 Task: Select veteran support as cause.
Action: Mouse moved to (885, 124)
Screenshot: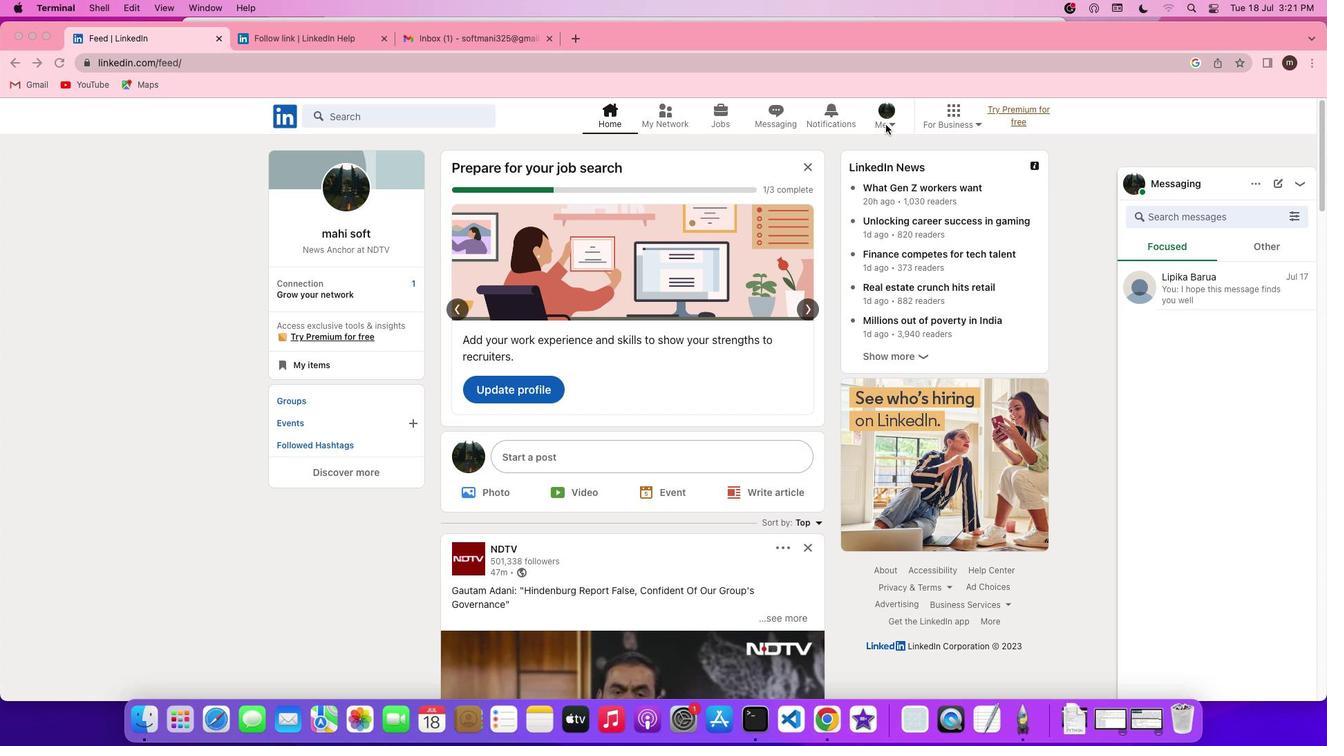 
Action: Mouse pressed left at (885, 124)
Screenshot: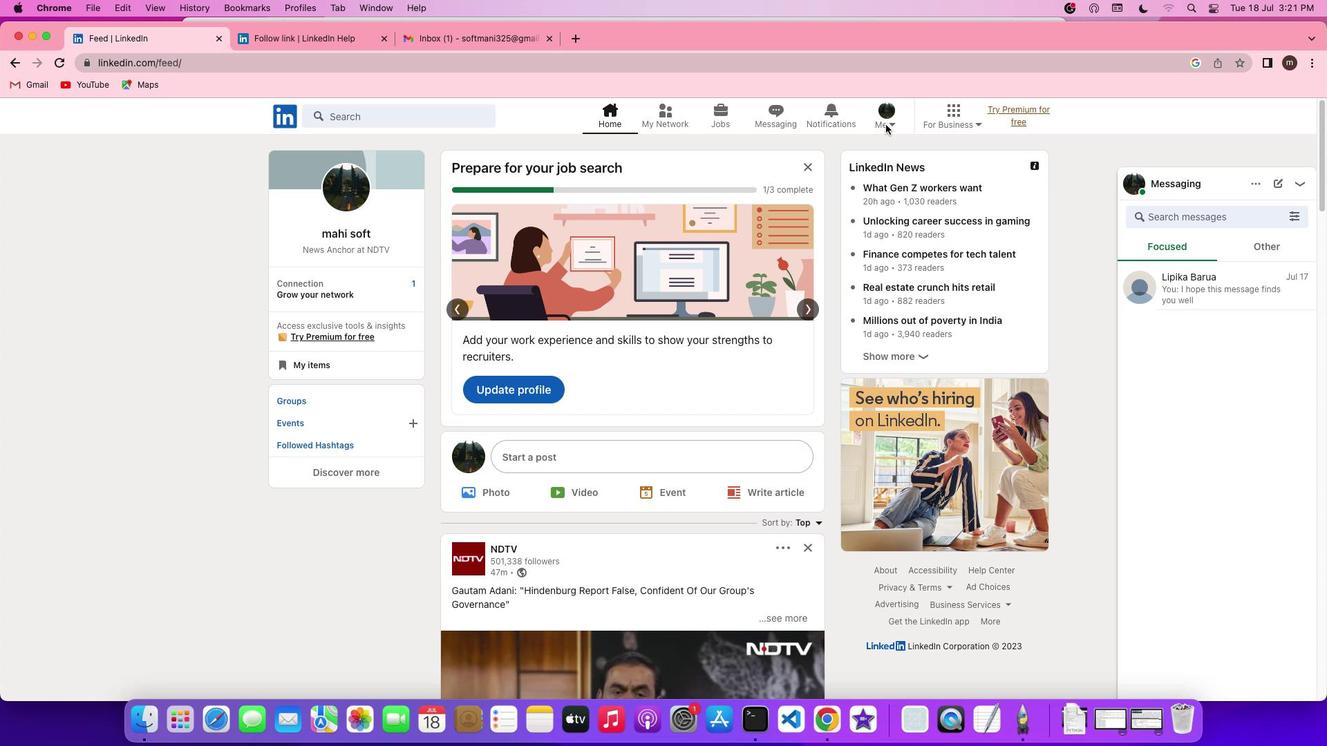
Action: Mouse moved to (888, 123)
Screenshot: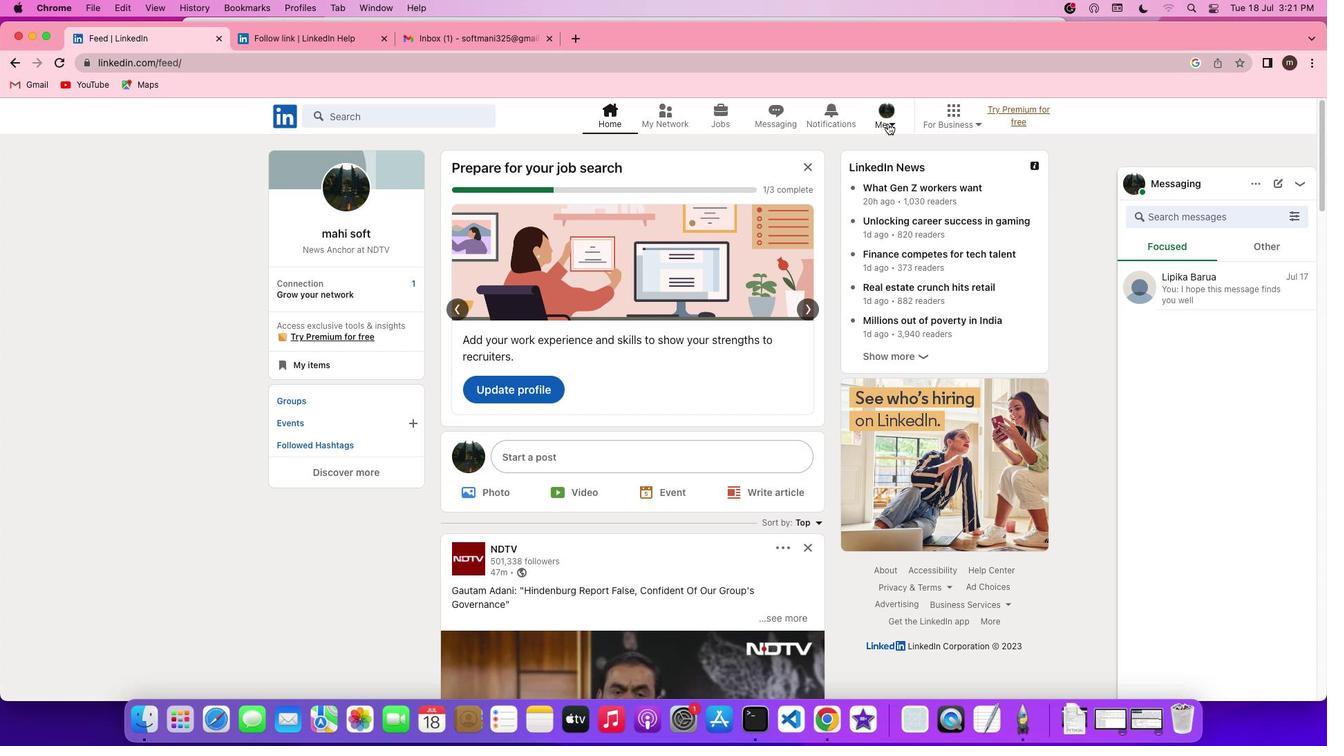 
Action: Mouse pressed left at (888, 123)
Screenshot: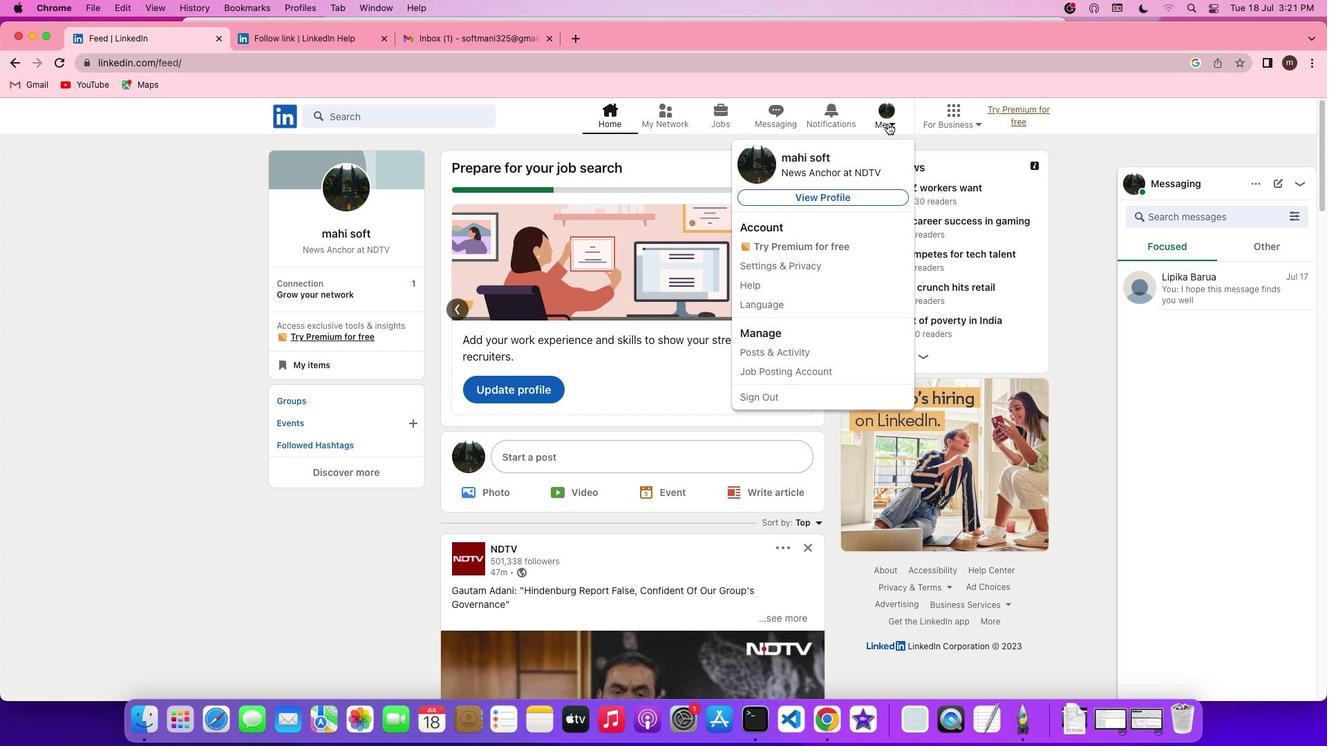 
Action: Mouse moved to (852, 191)
Screenshot: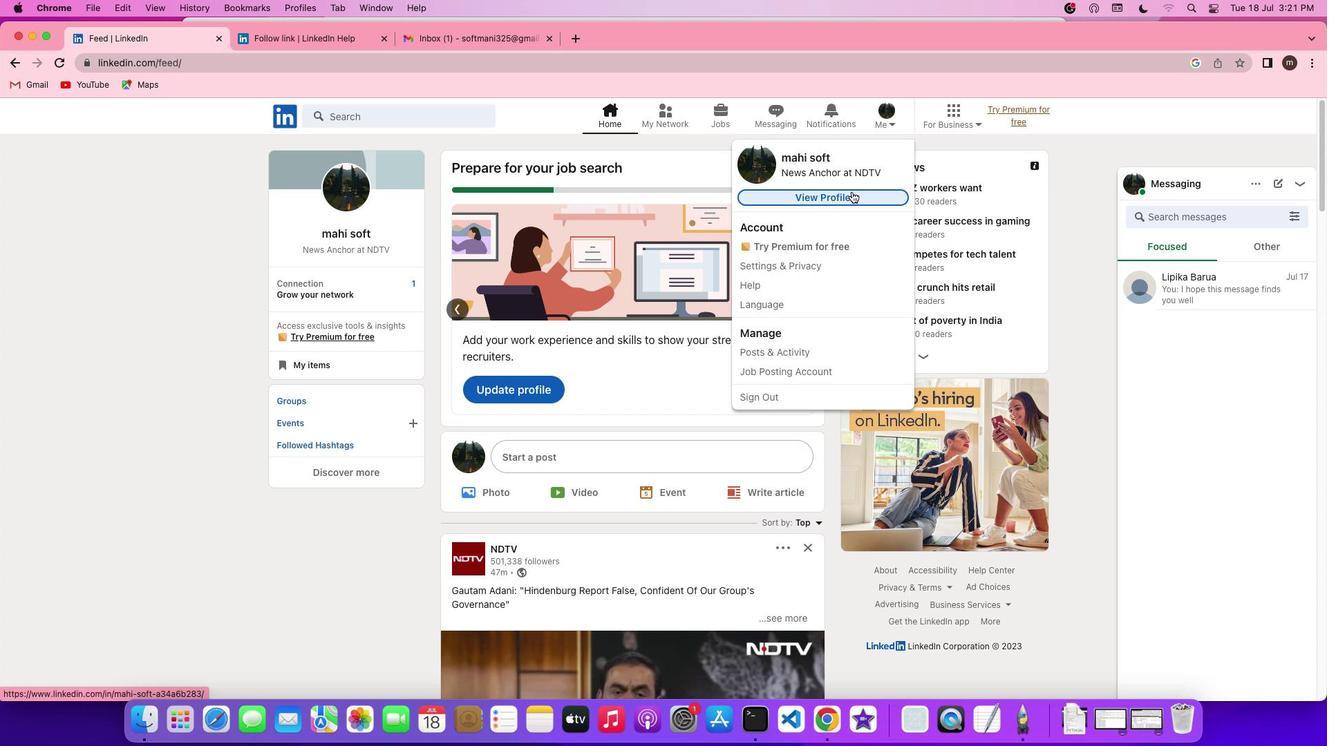 
Action: Mouse pressed left at (852, 191)
Screenshot: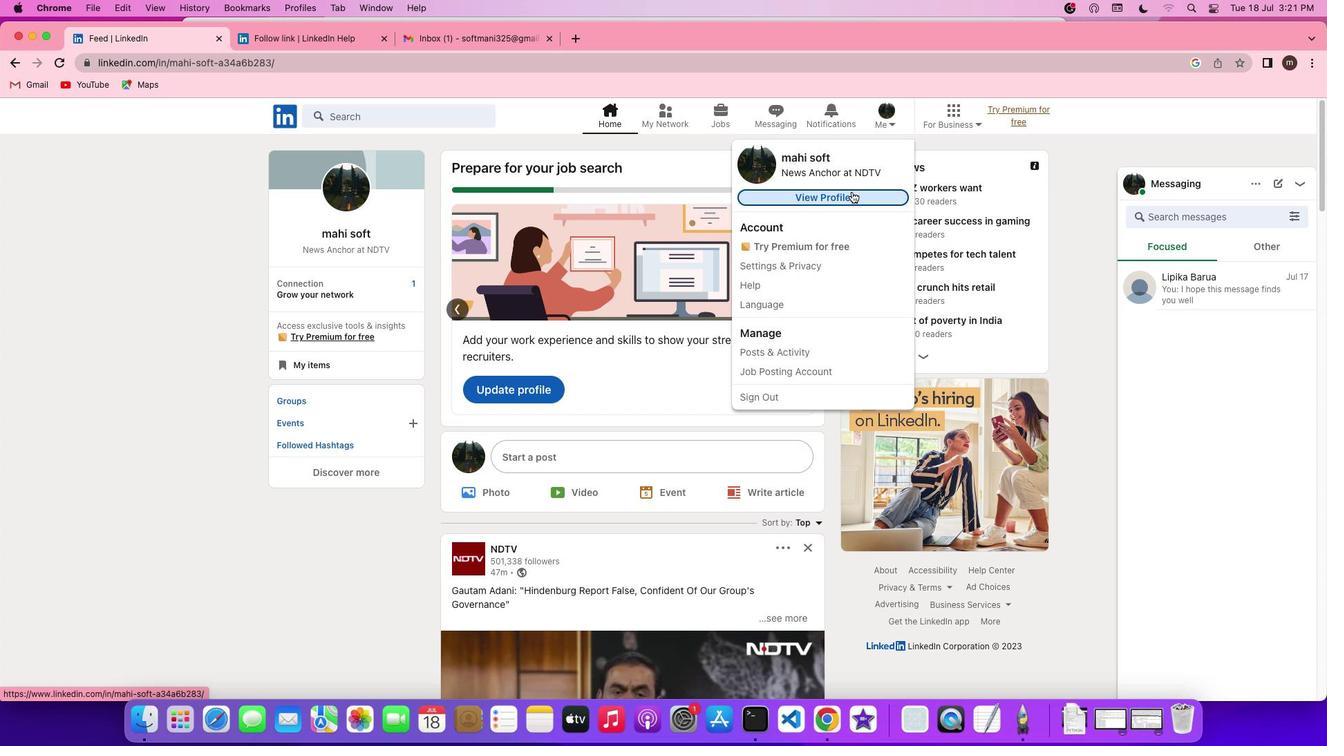 
Action: Mouse moved to (450, 425)
Screenshot: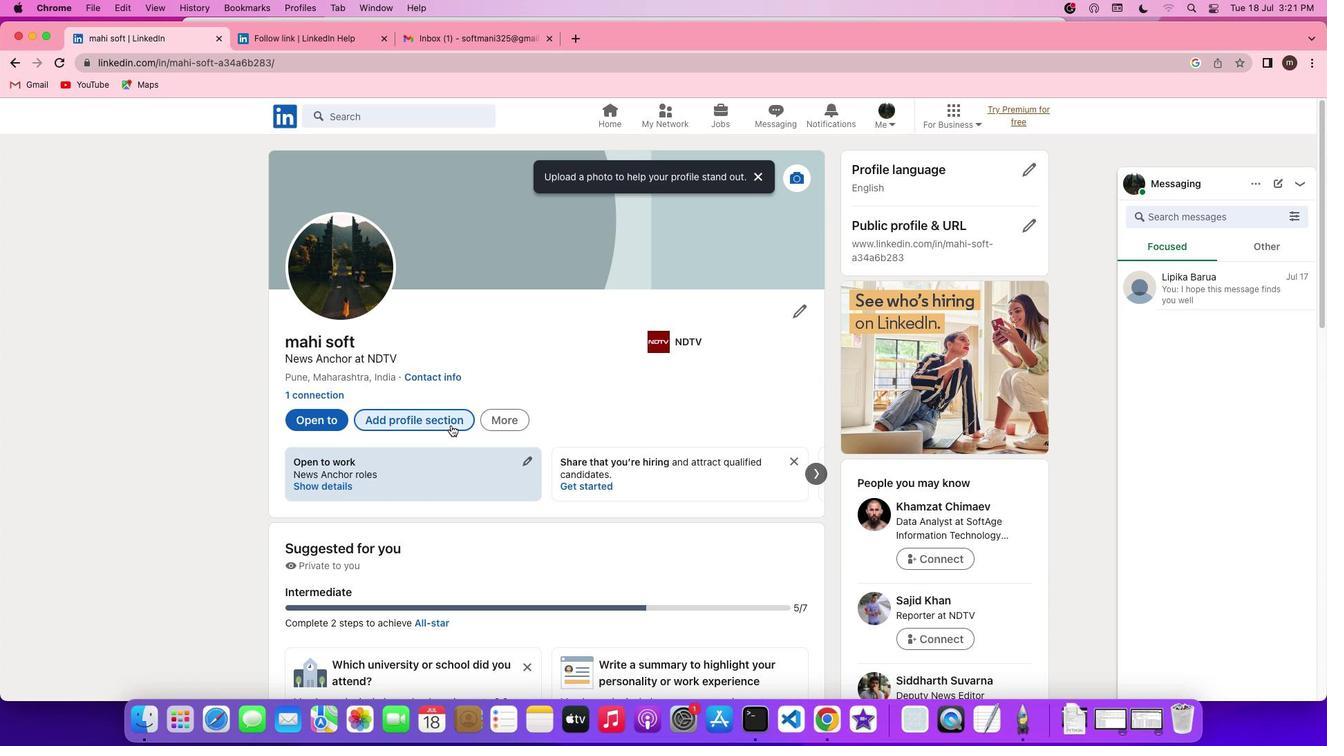 
Action: Mouse pressed left at (450, 425)
Screenshot: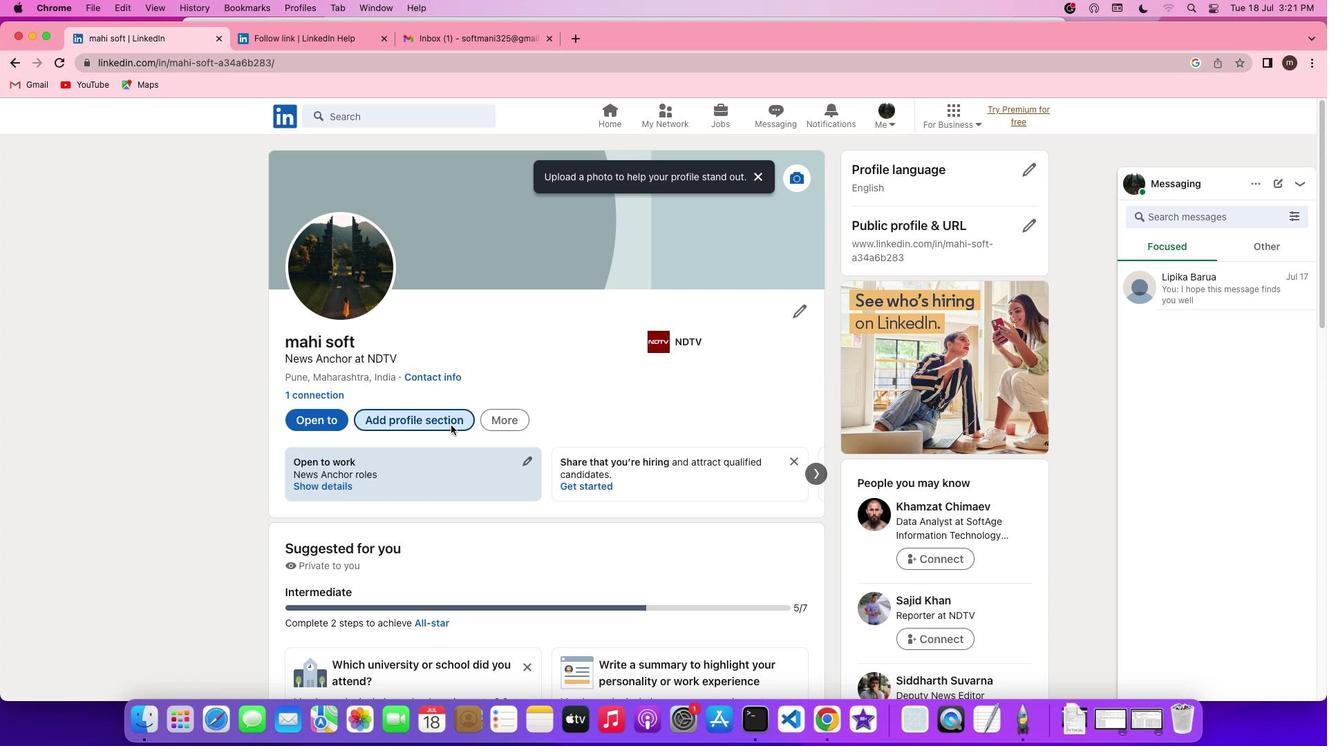 
Action: Mouse moved to (520, 439)
Screenshot: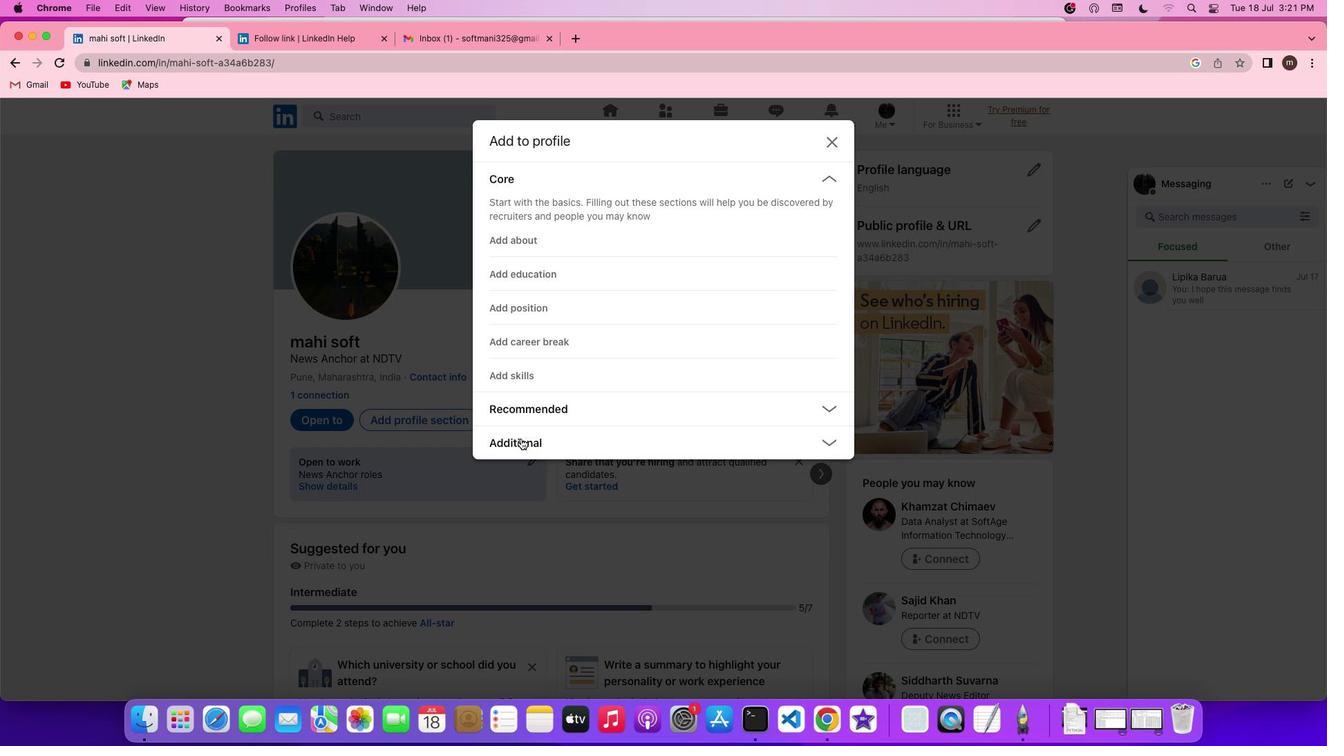 
Action: Mouse pressed left at (520, 439)
Screenshot: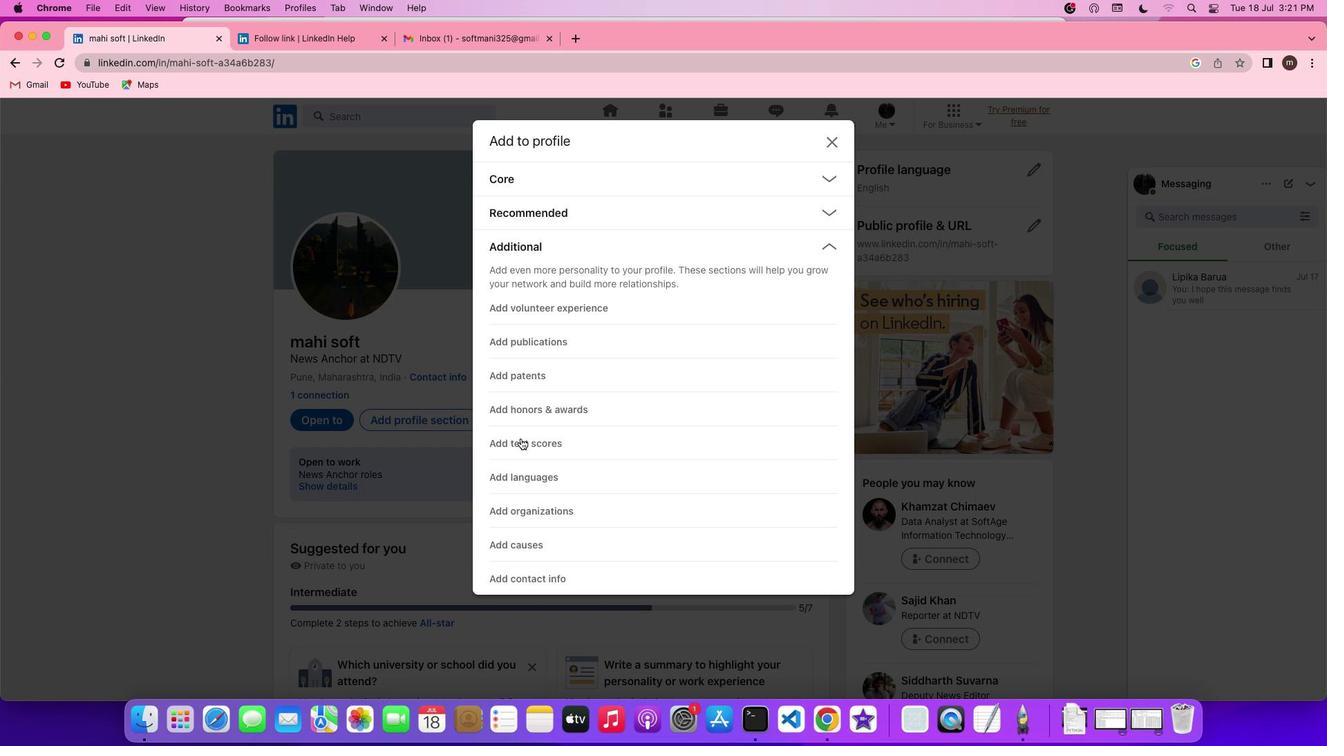 
Action: Mouse moved to (535, 309)
Screenshot: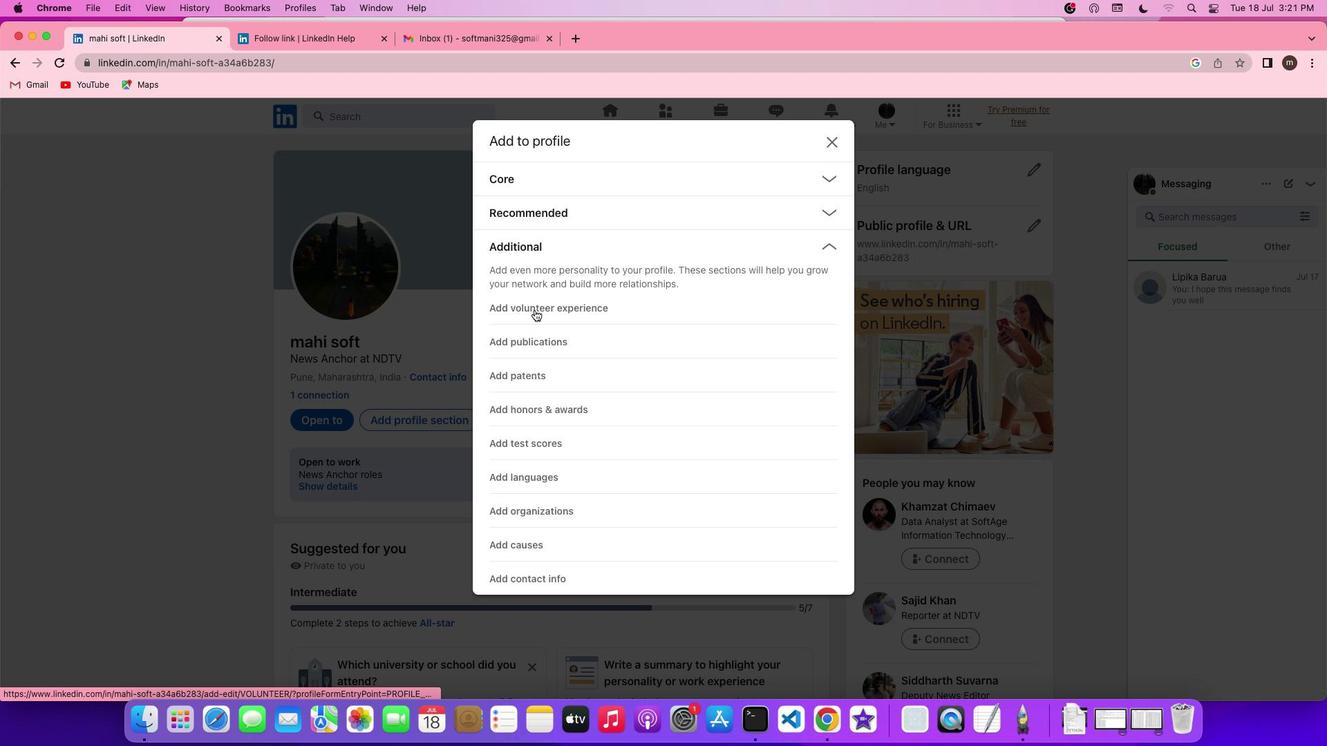 
Action: Mouse pressed left at (535, 309)
Screenshot: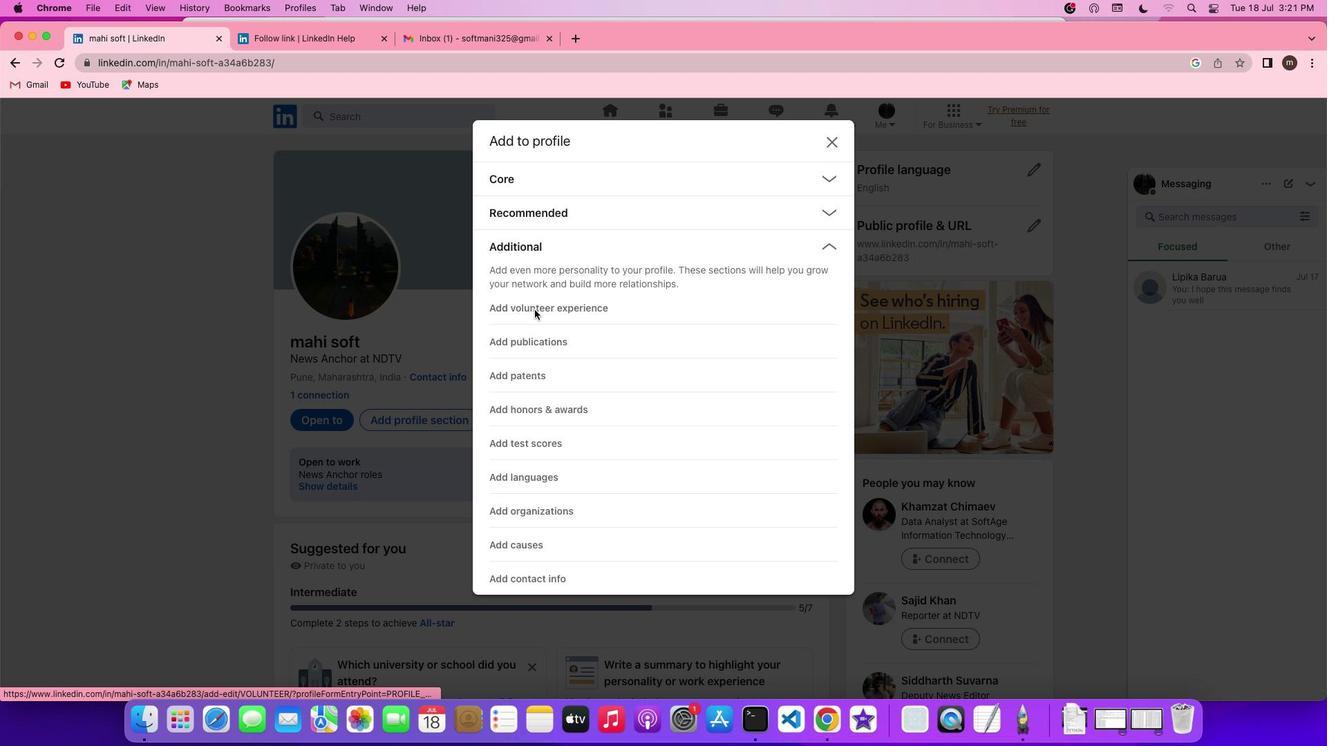 
Action: Mouse moved to (892, 334)
Screenshot: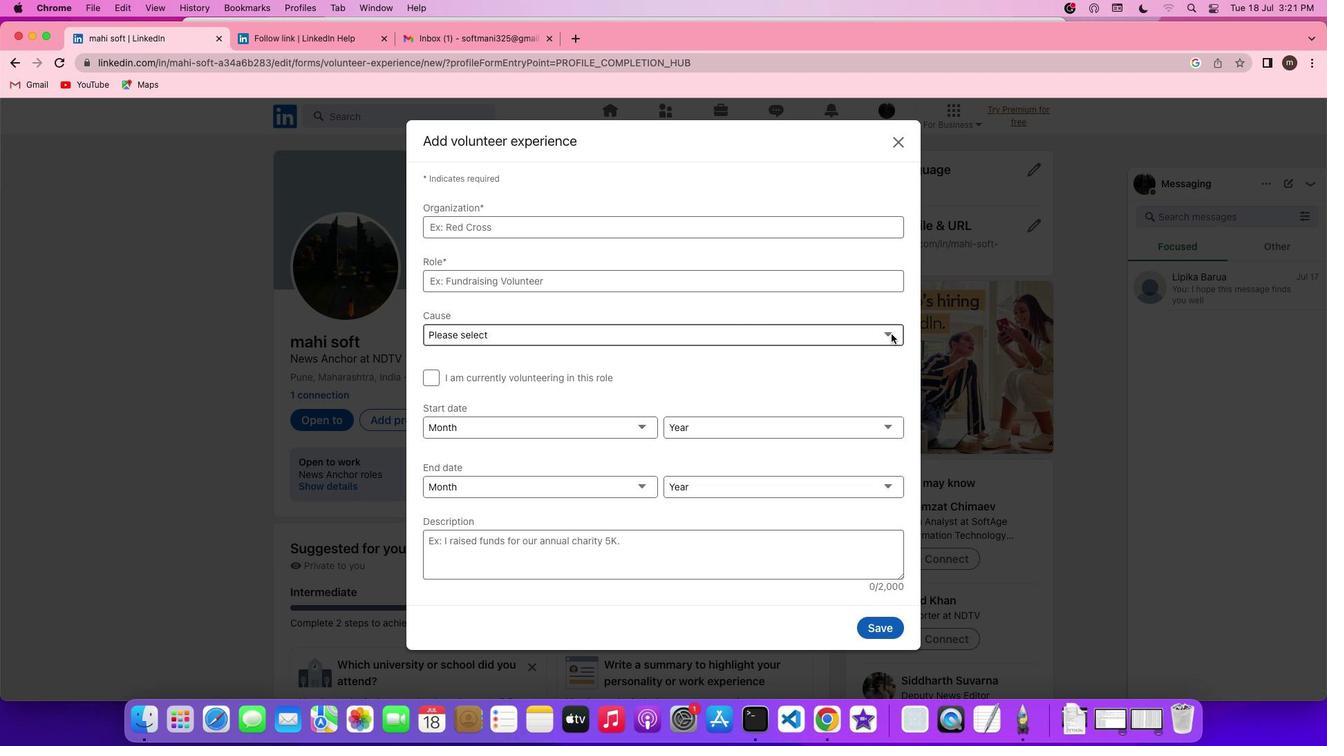 
Action: Mouse pressed left at (892, 334)
Screenshot: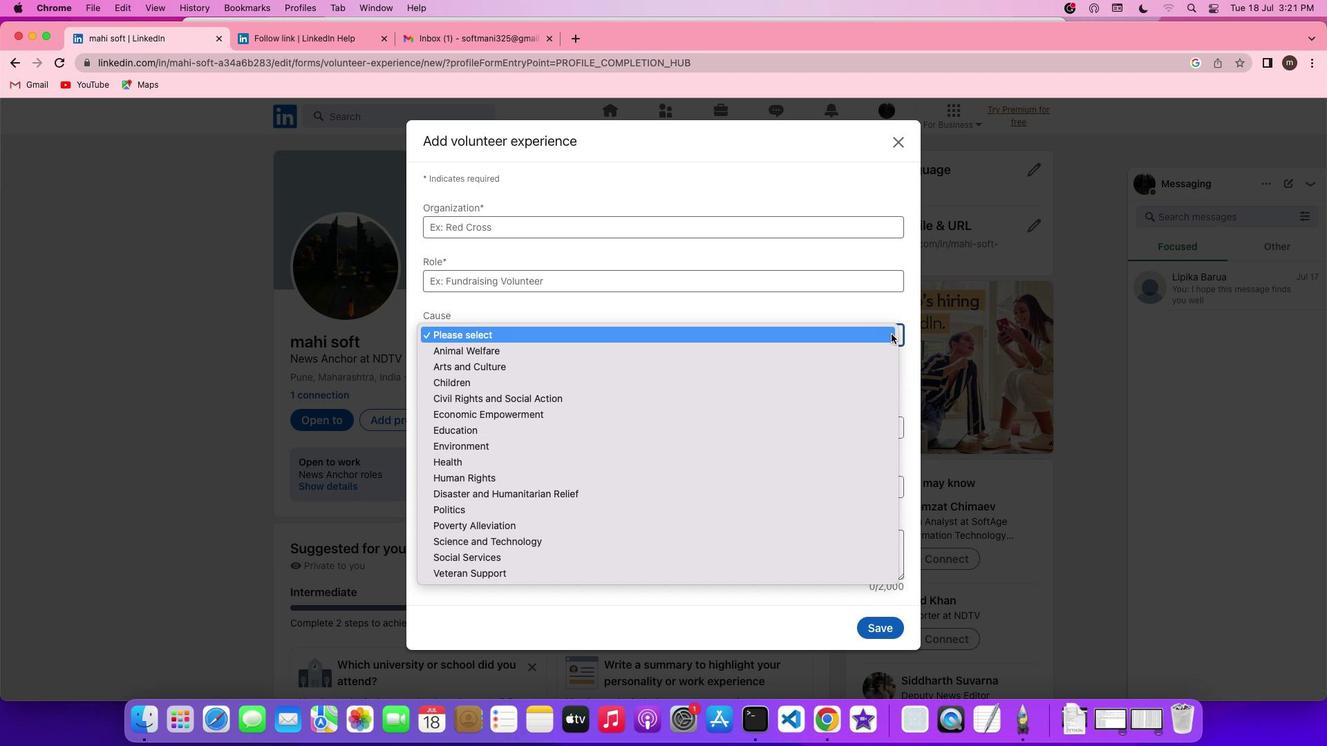 
Action: Mouse moved to (773, 570)
Screenshot: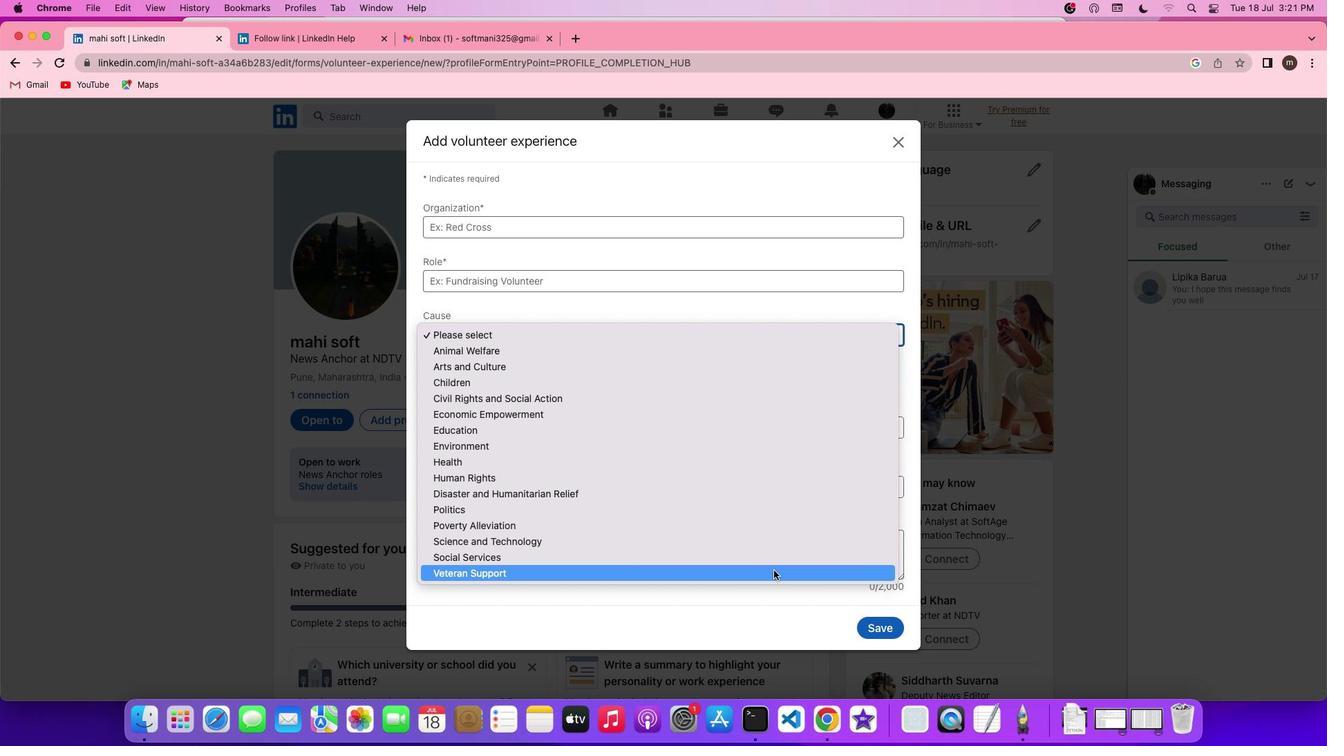 
Action: Mouse pressed left at (773, 570)
Screenshot: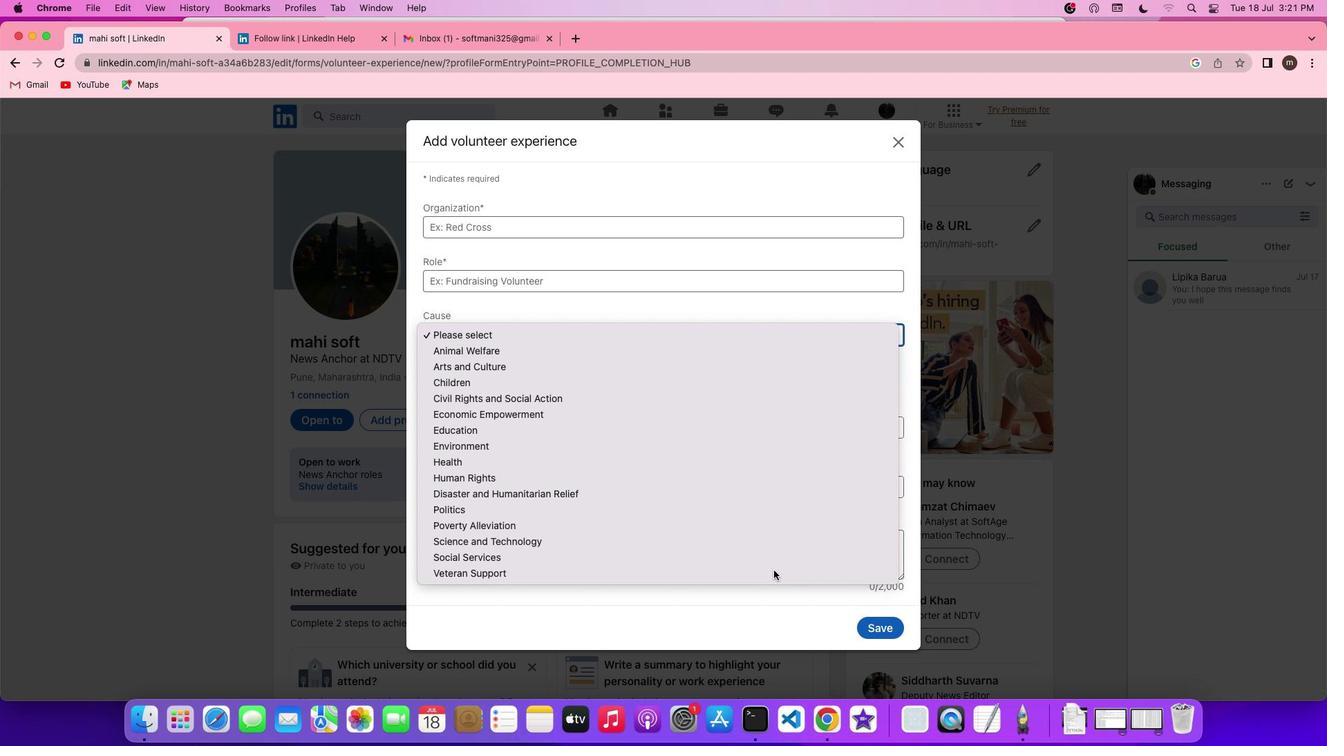
Action: Mouse moved to (773, 570)
Screenshot: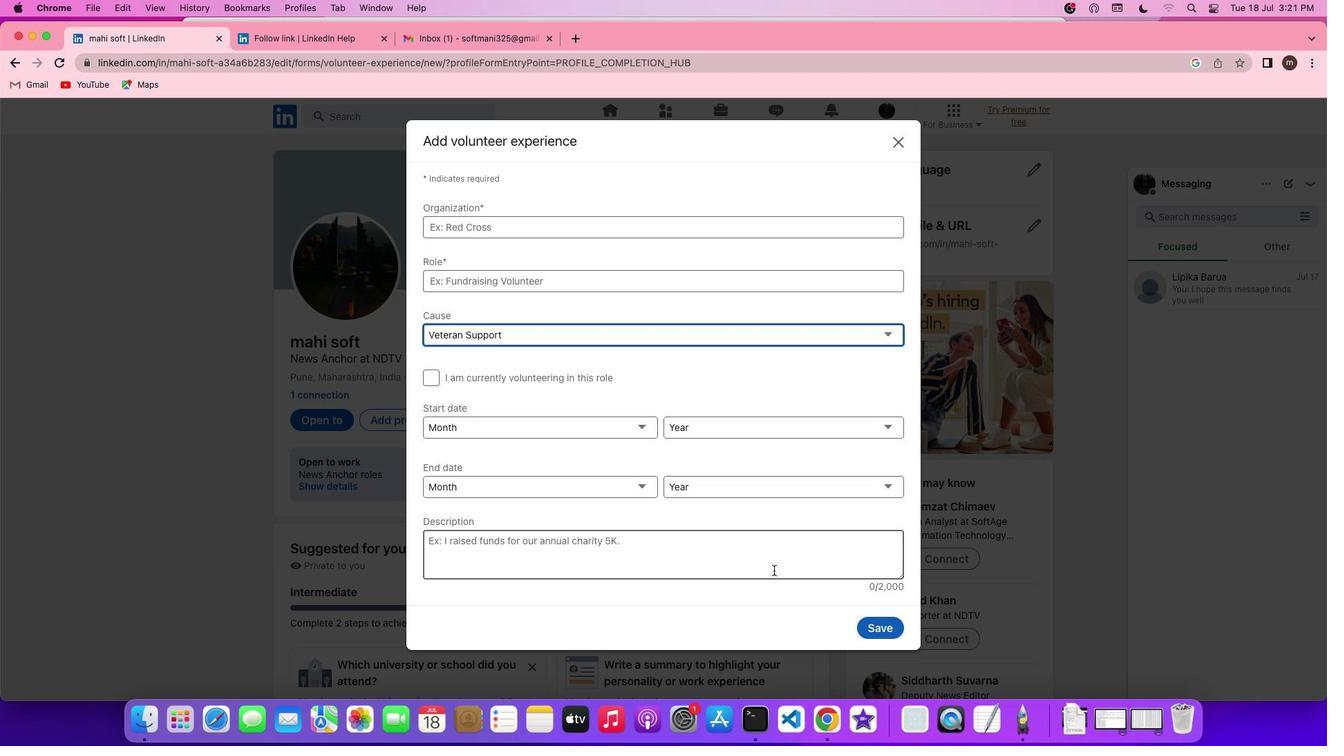 
